 Task: Assign a ticket to a specialized support agent based on skills.
Action: Mouse moved to (21, 125)
Screenshot: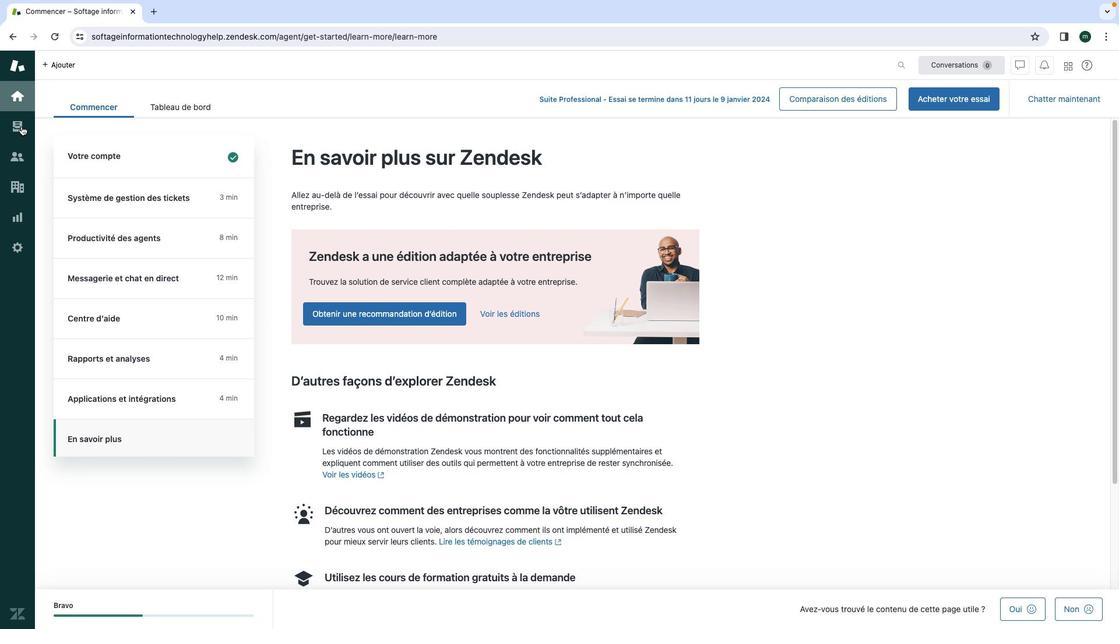 
Action: Mouse pressed left at (21, 125)
Screenshot: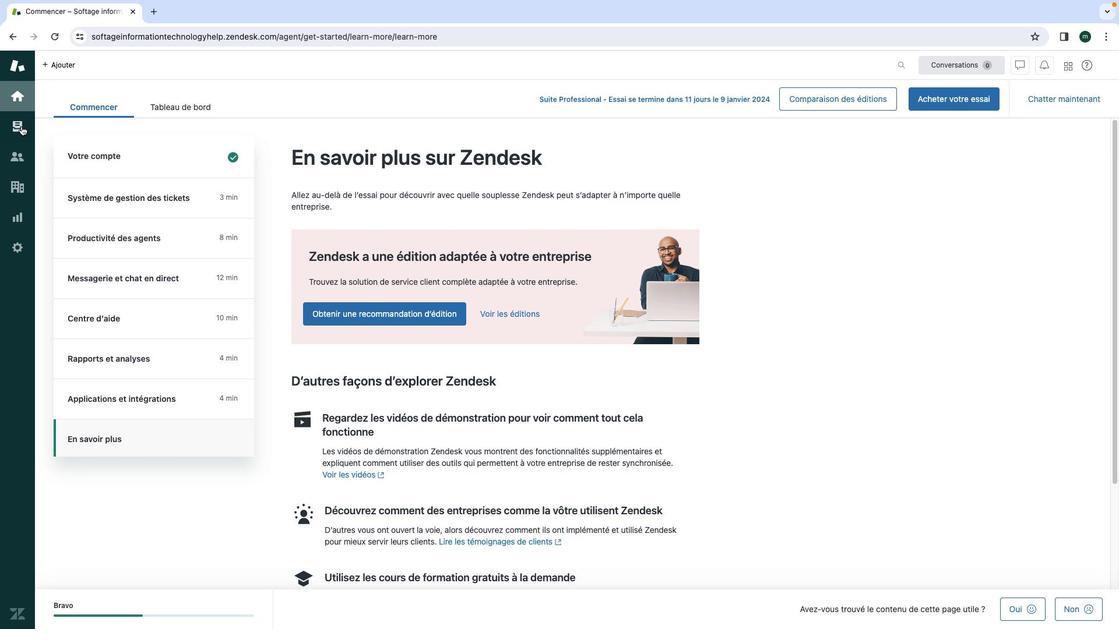 
Action: Mouse moved to (21, 125)
Screenshot: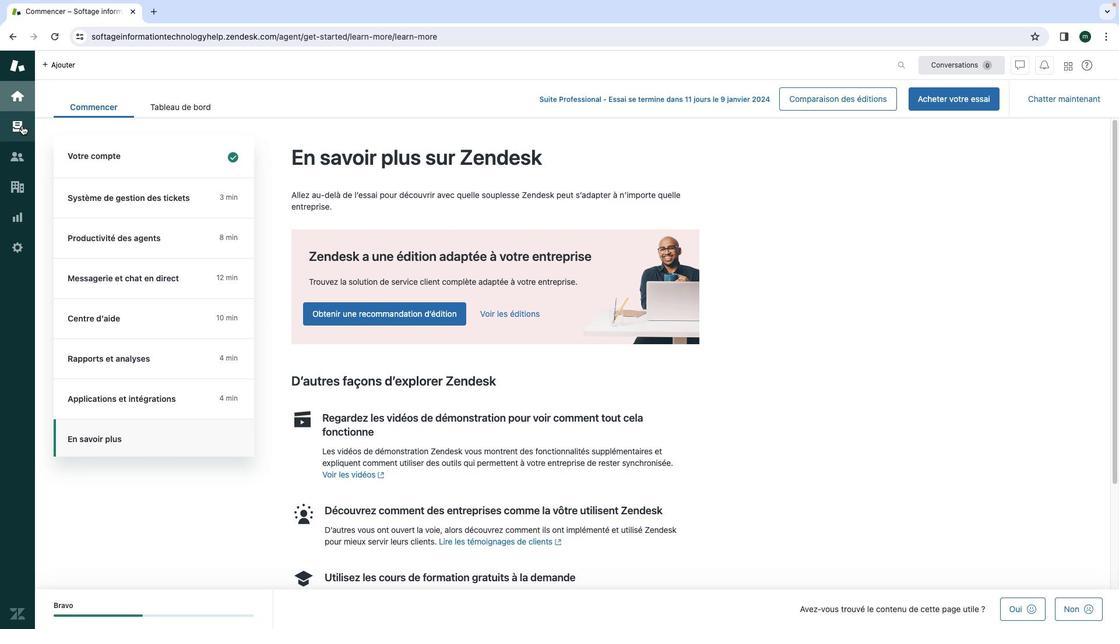 
Action: Mouse pressed left at (21, 125)
Screenshot: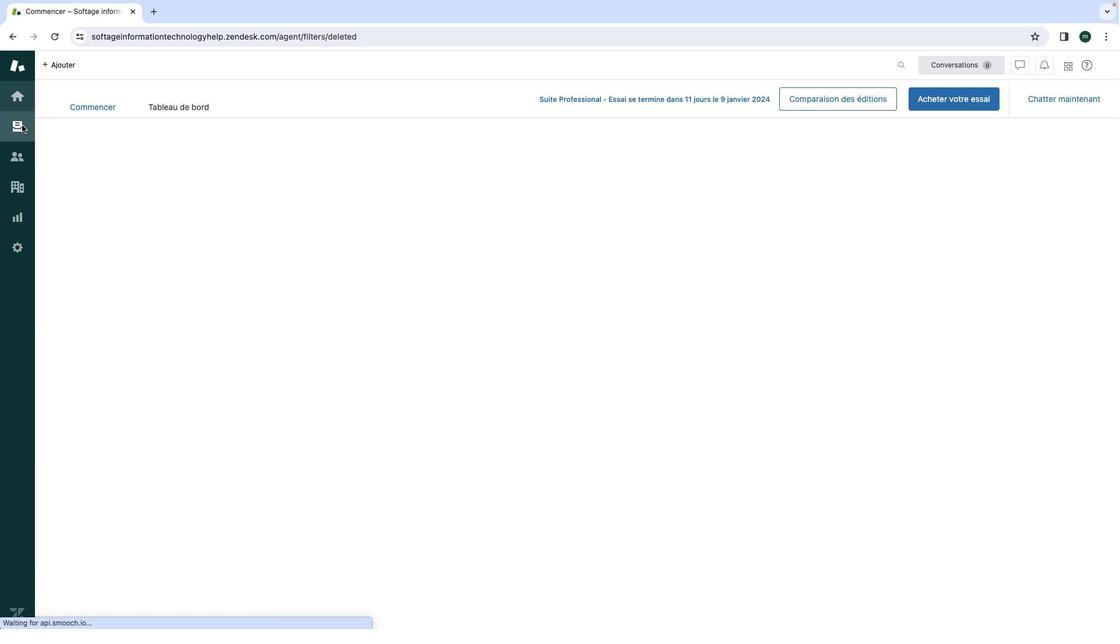
Action: Mouse moved to (184, 215)
Screenshot: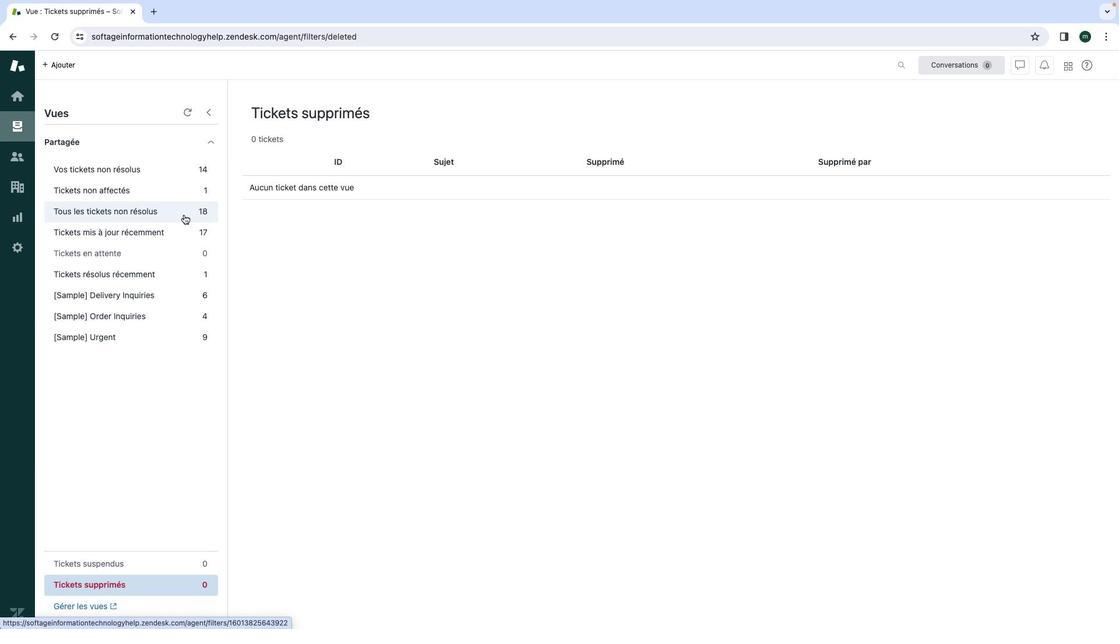 
Action: Mouse pressed left at (184, 215)
Screenshot: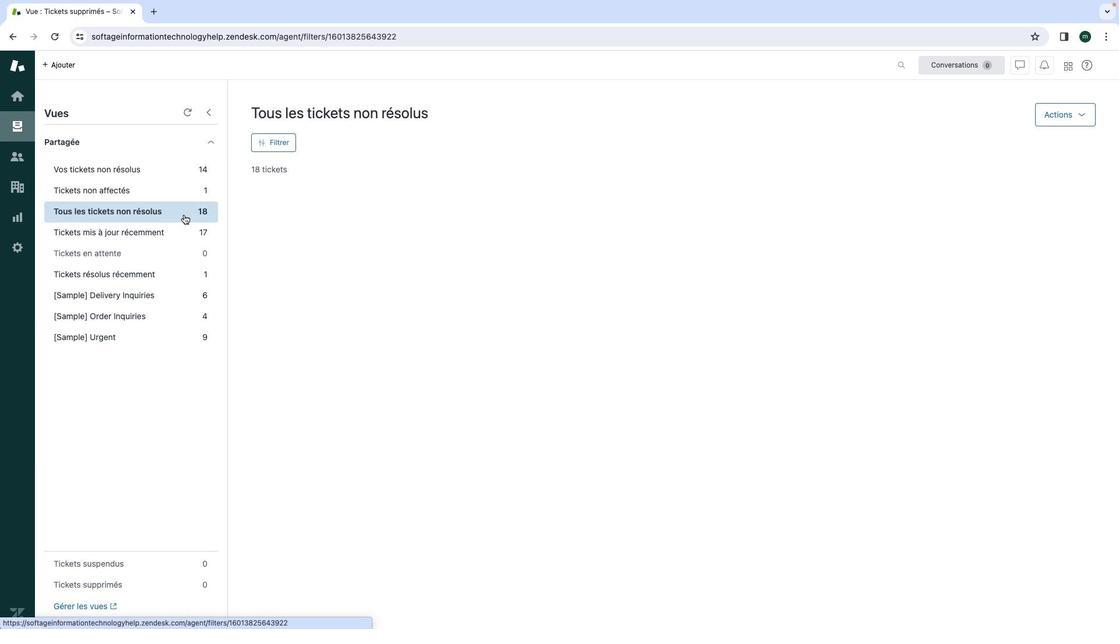 
Action: Mouse moved to (321, 279)
Screenshot: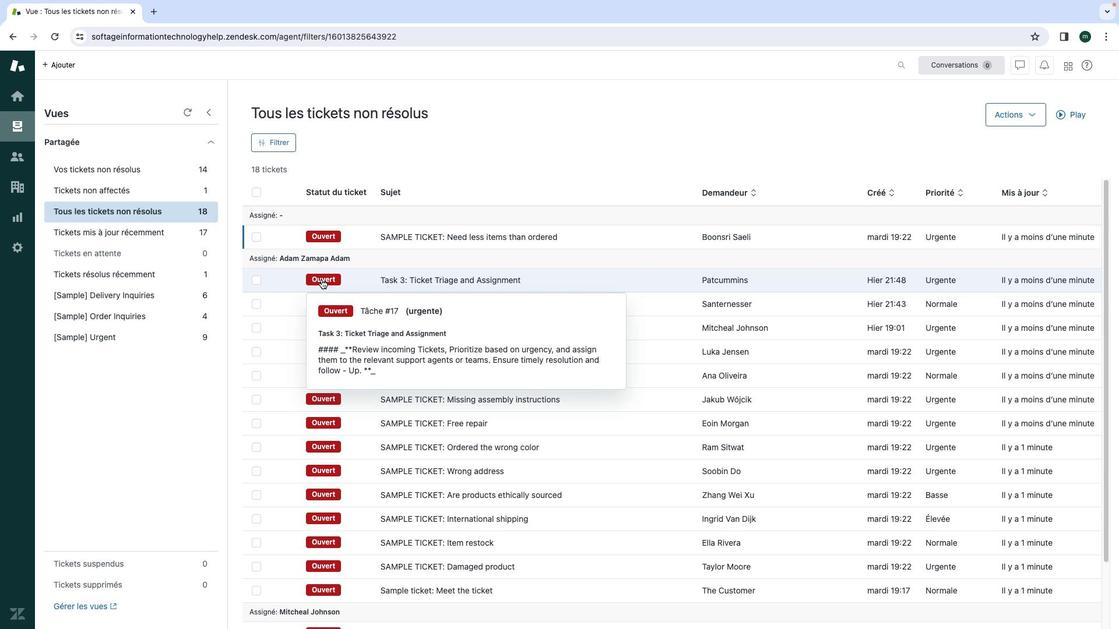 
Action: Mouse pressed left at (321, 279)
Screenshot: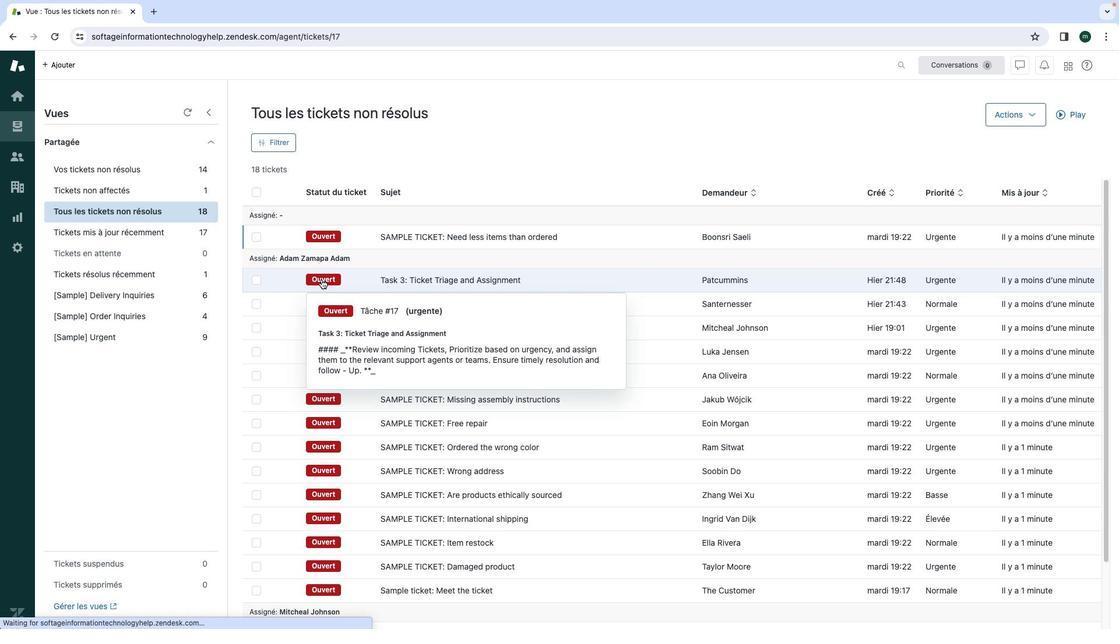 
Action: Mouse moved to (174, 185)
Screenshot: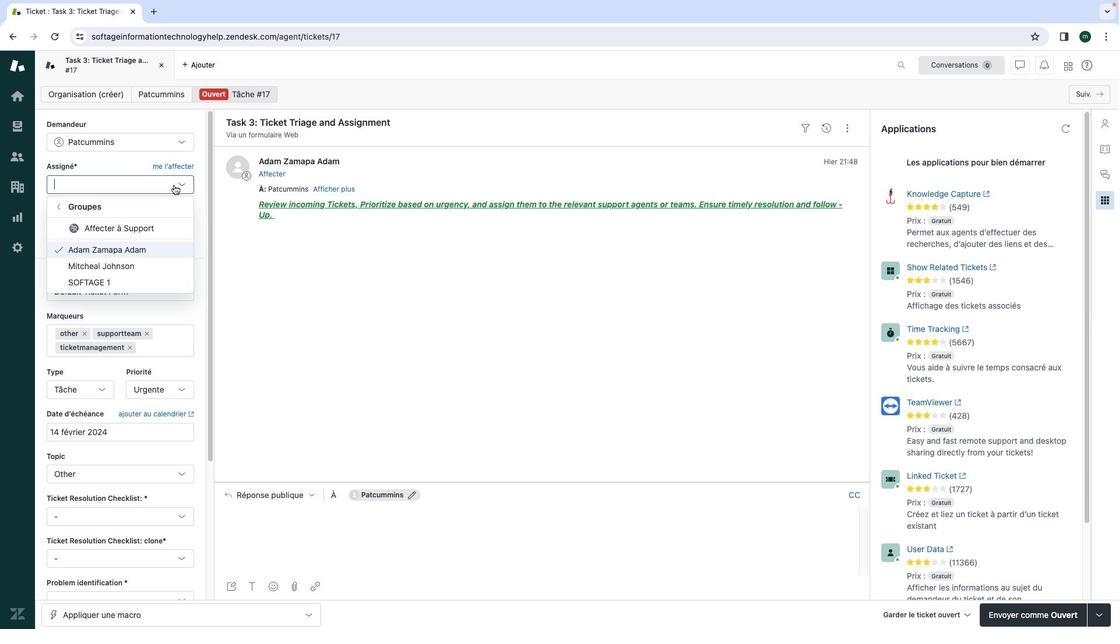 
Action: Mouse pressed left at (174, 185)
Screenshot: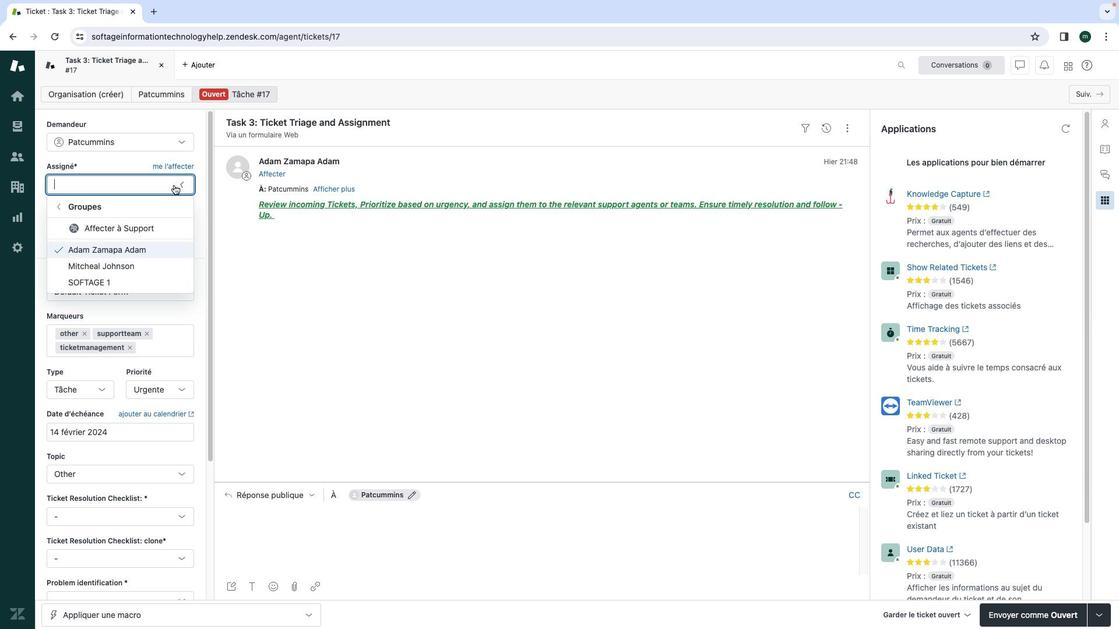 
Action: Mouse moved to (156, 230)
Screenshot: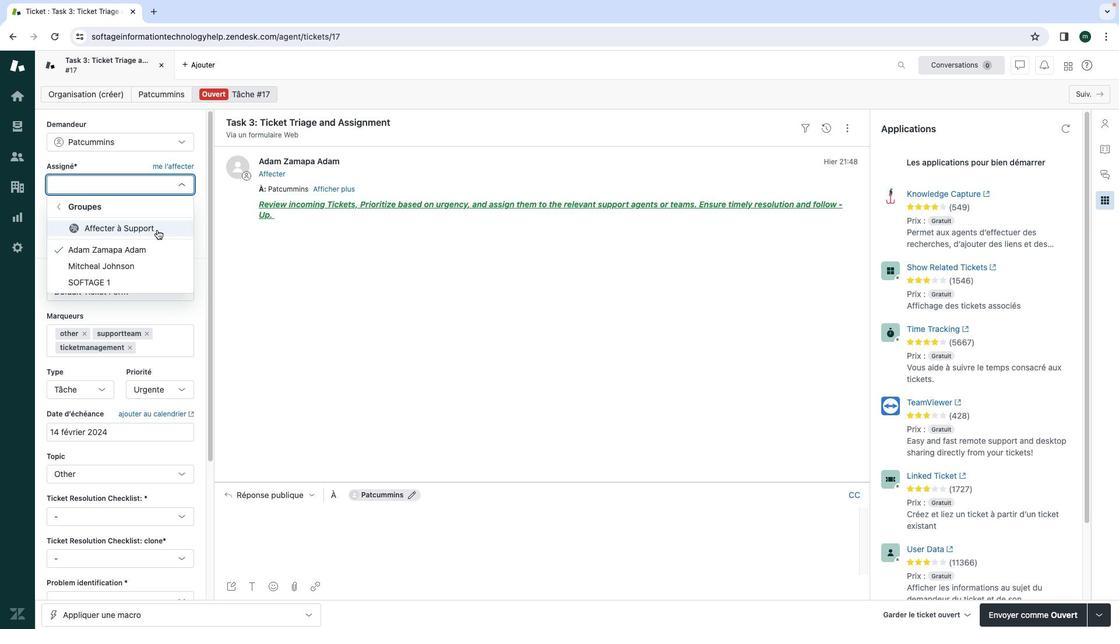 
Action: Mouse pressed left at (156, 230)
Screenshot: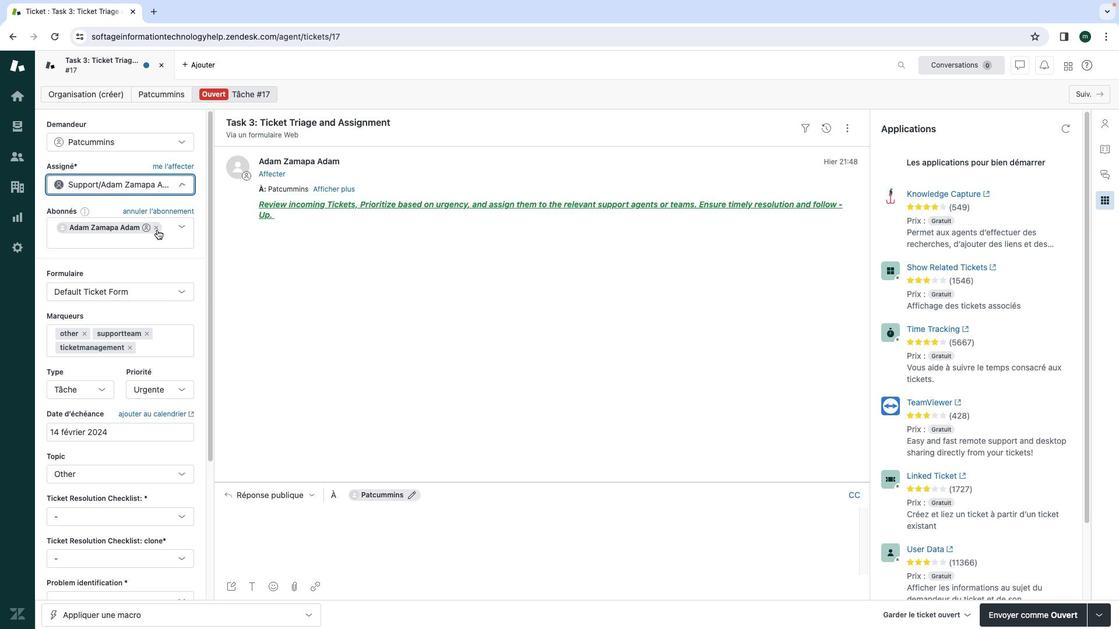 
Action: Mouse moved to (444, 389)
Screenshot: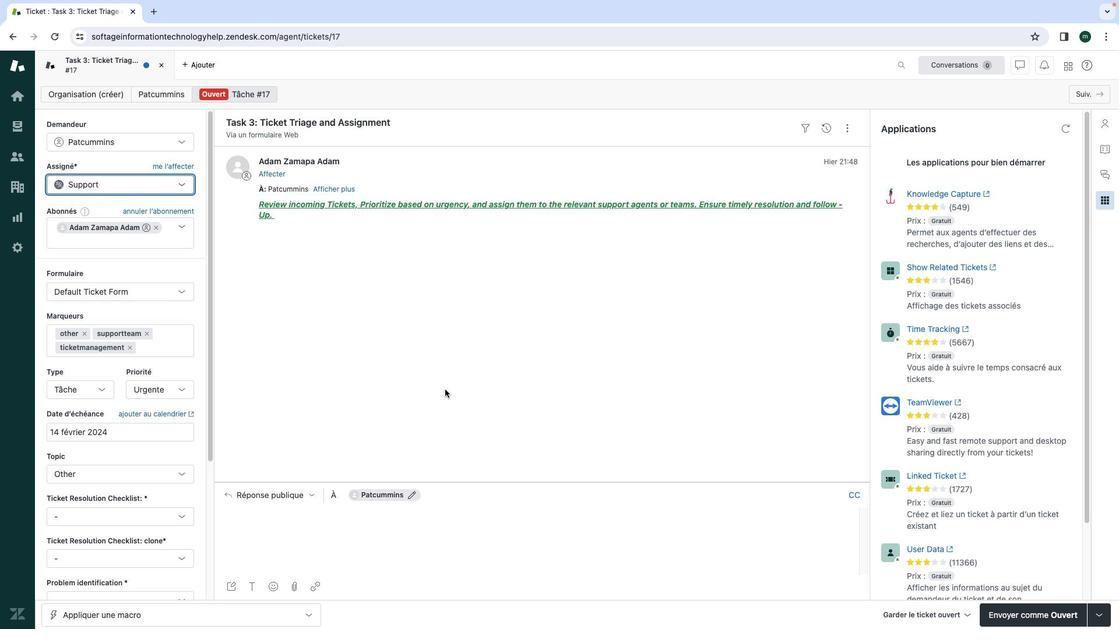 
Action: Mouse scrolled (444, 389) with delta (0, 0)
Screenshot: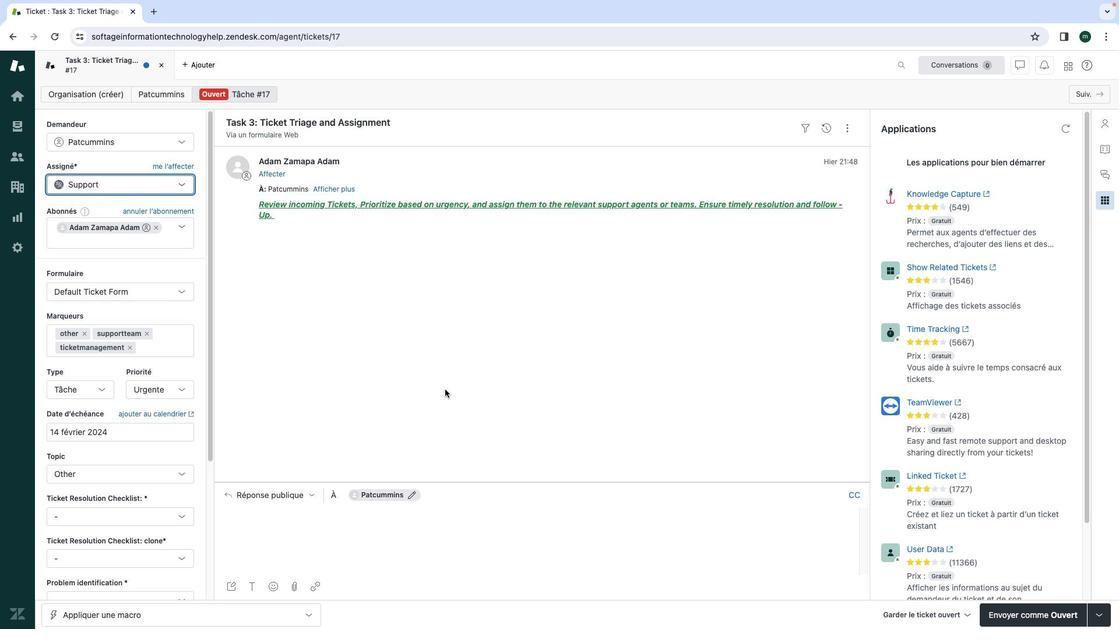 
Action: Mouse scrolled (444, 389) with delta (0, 0)
Screenshot: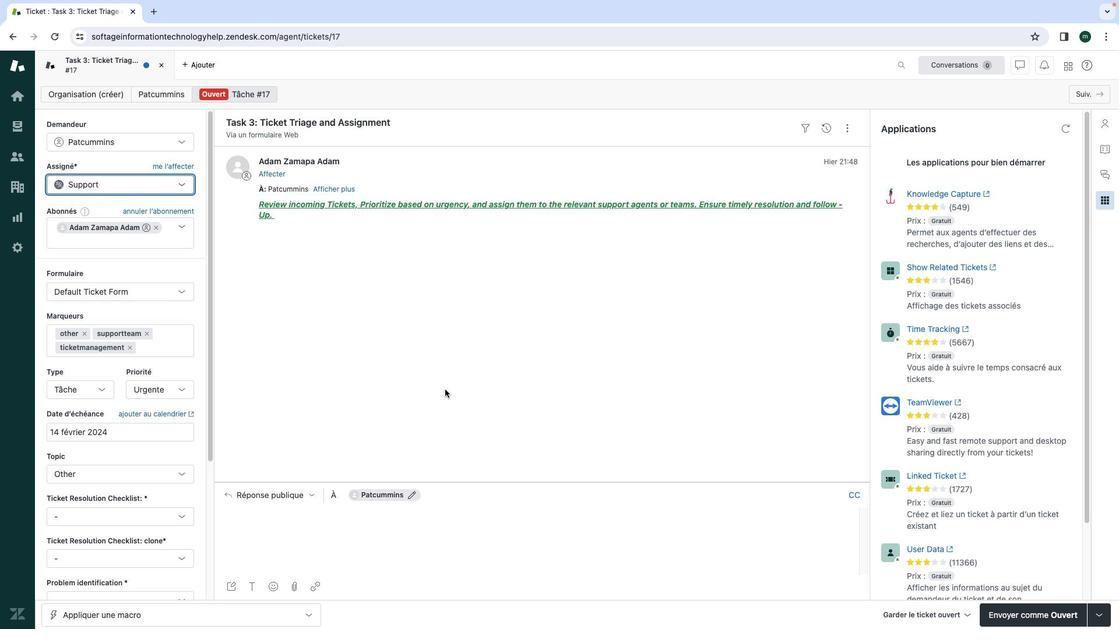 
Action: Mouse scrolled (444, 389) with delta (0, 0)
Screenshot: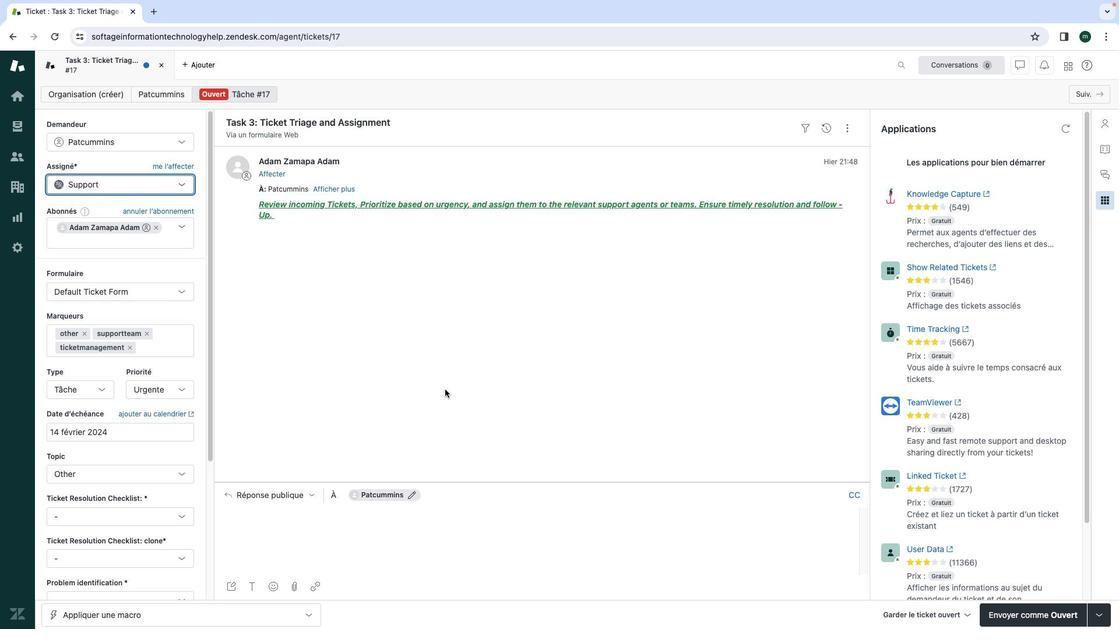 
Action: Mouse moved to (444, 389)
Screenshot: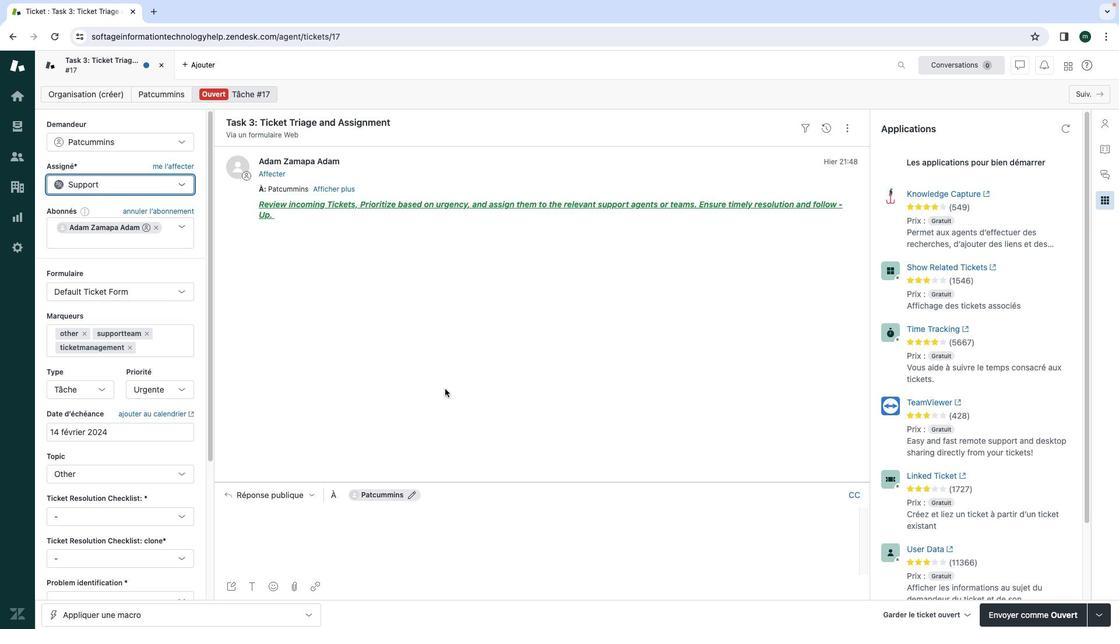 
Action: Mouse scrolled (444, 389) with delta (0, 0)
Screenshot: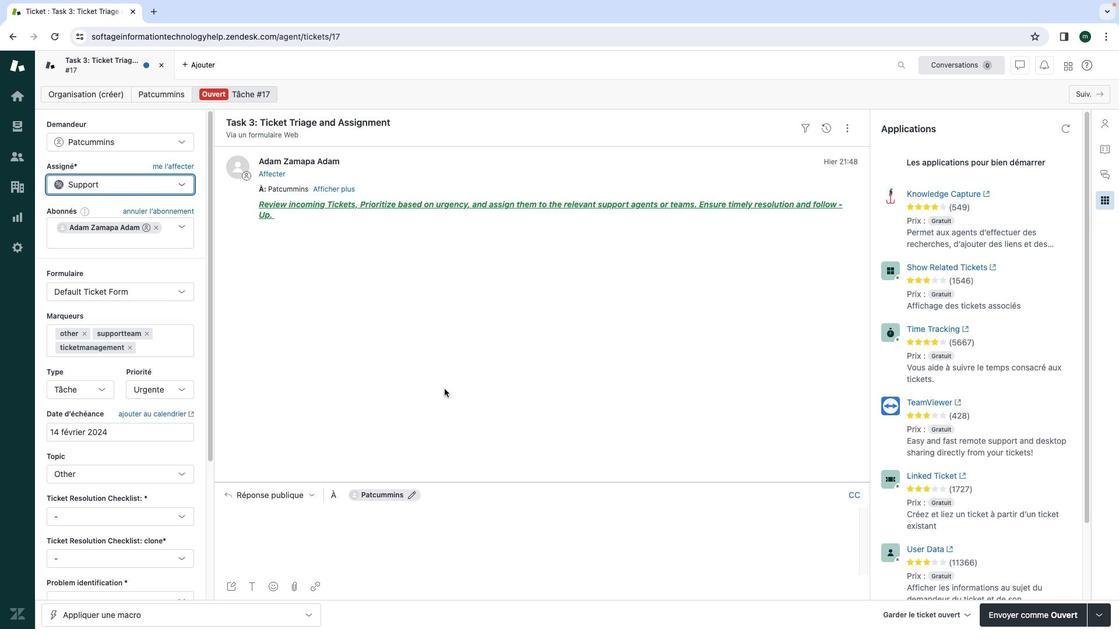 
Action: Mouse moved to (445, 384)
Screenshot: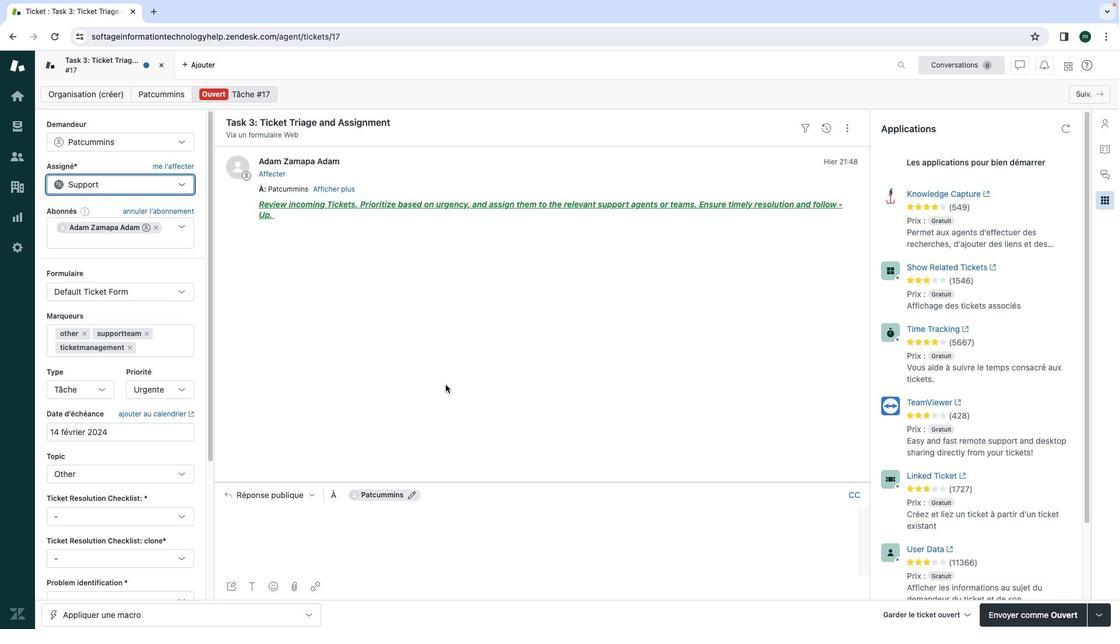 
